 Task: Add Alba Botanica Hawaiian Detox Renewing Lotion to the cart.
Action: Mouse moved to (786, 273)
Screenshot: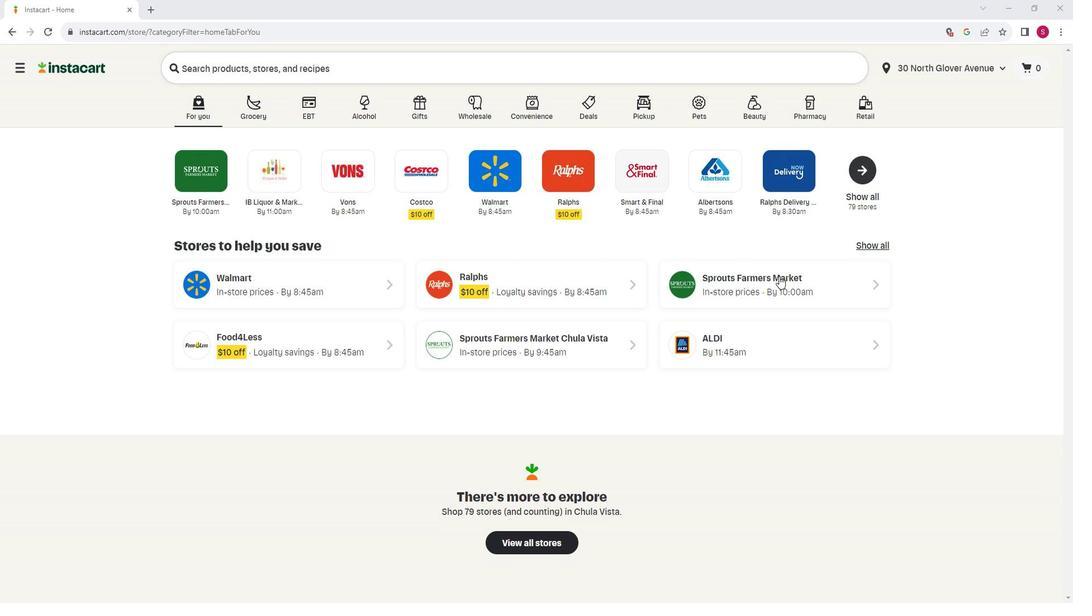
Action: Mouse pressed left at (786, 273)
Screenshot: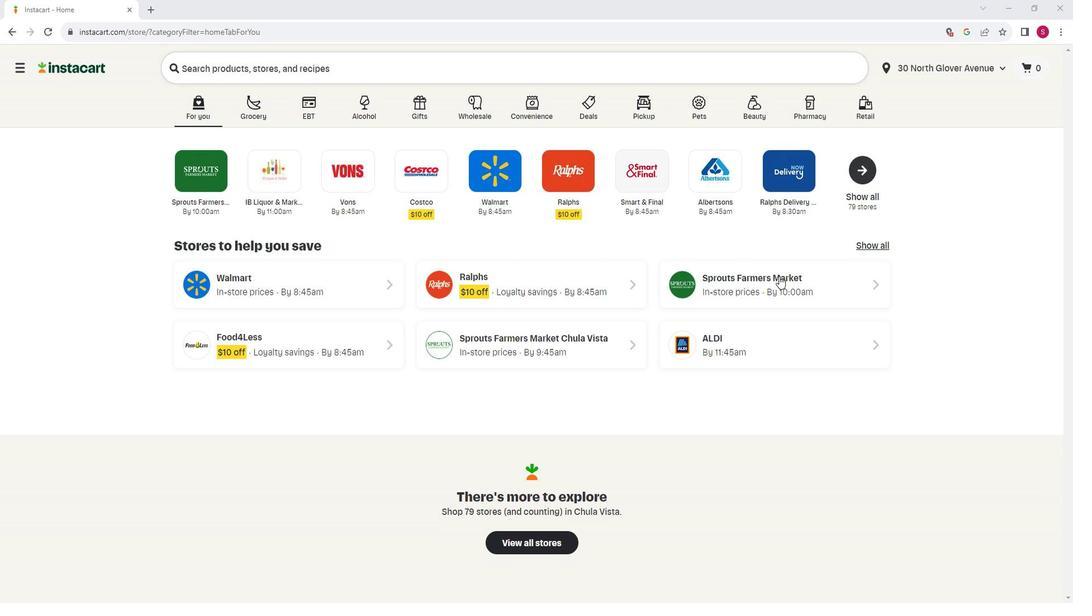 
Action: Mouse moved to (67, 385)
Screenshot: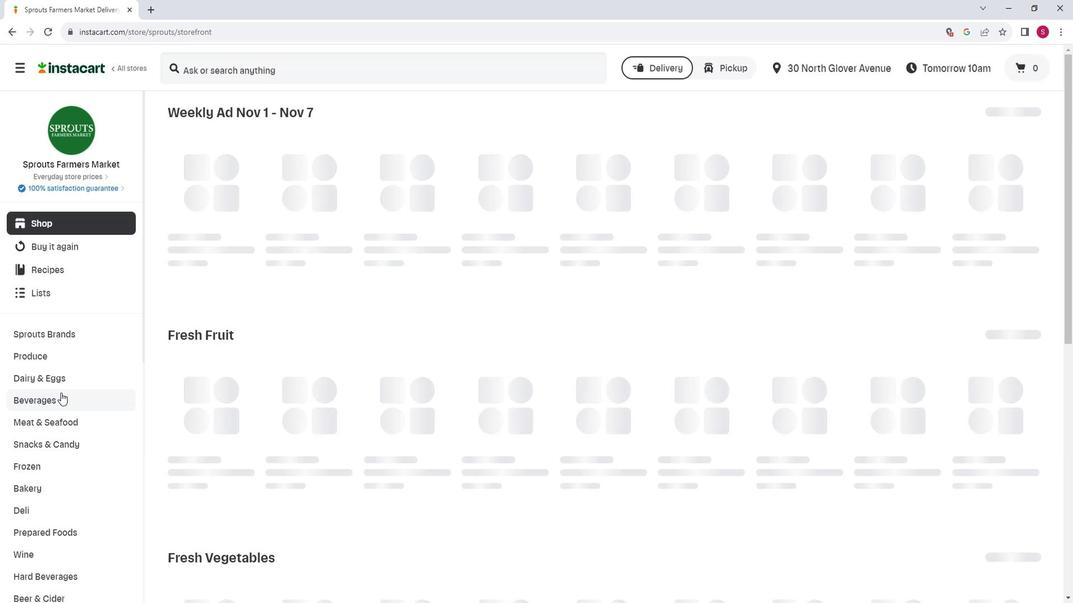 
Action: Mouse scrolled (67, 384) with delta (0, 0)
Screenshot: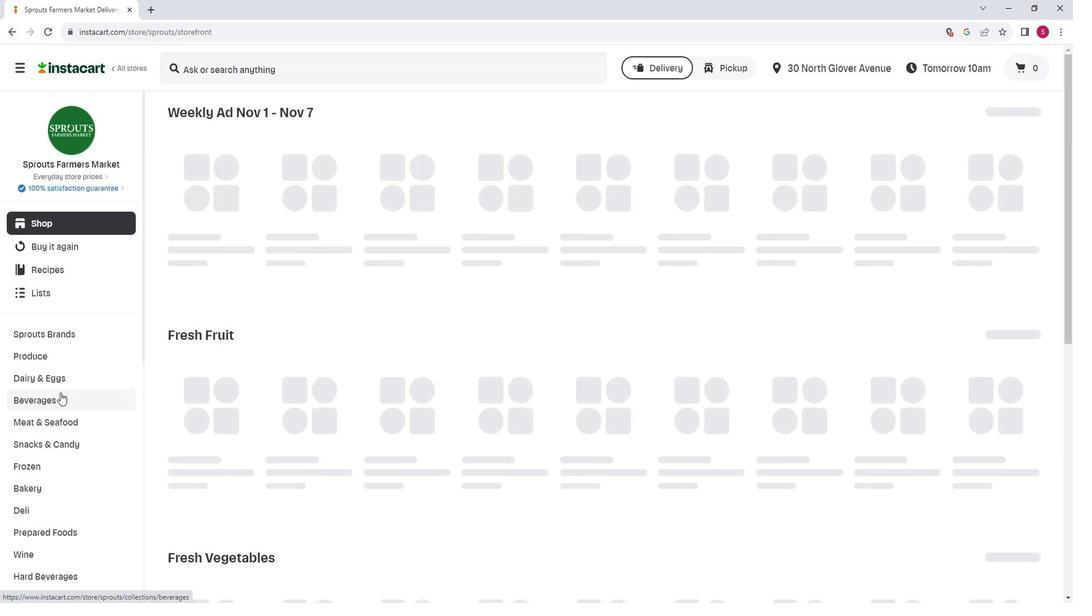 
Action: Mouse scrolled (67, 384) with delta (0, 0)
Screenshot: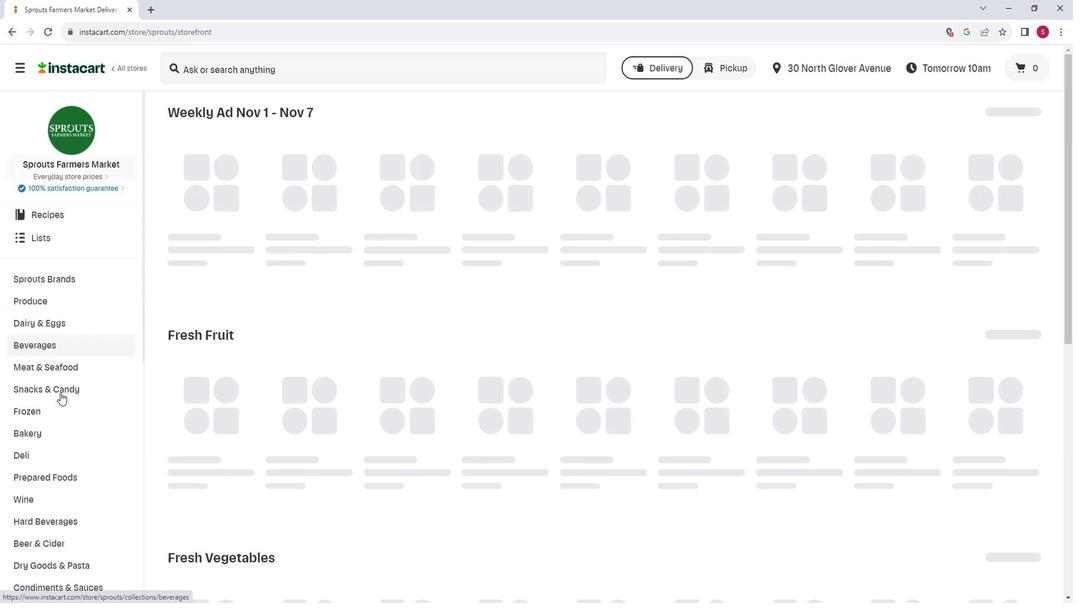 
Action: Mouse moved to (68, 385)
Screenshot: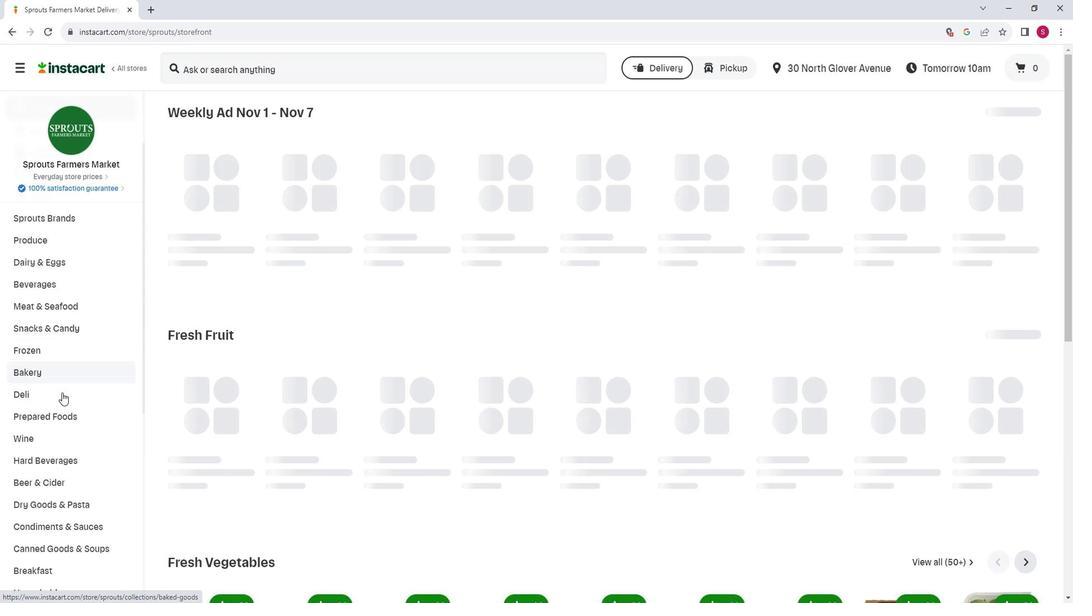 
Action: Mouse scrolled (68, 384) with delta (0, 0)
Screenshot: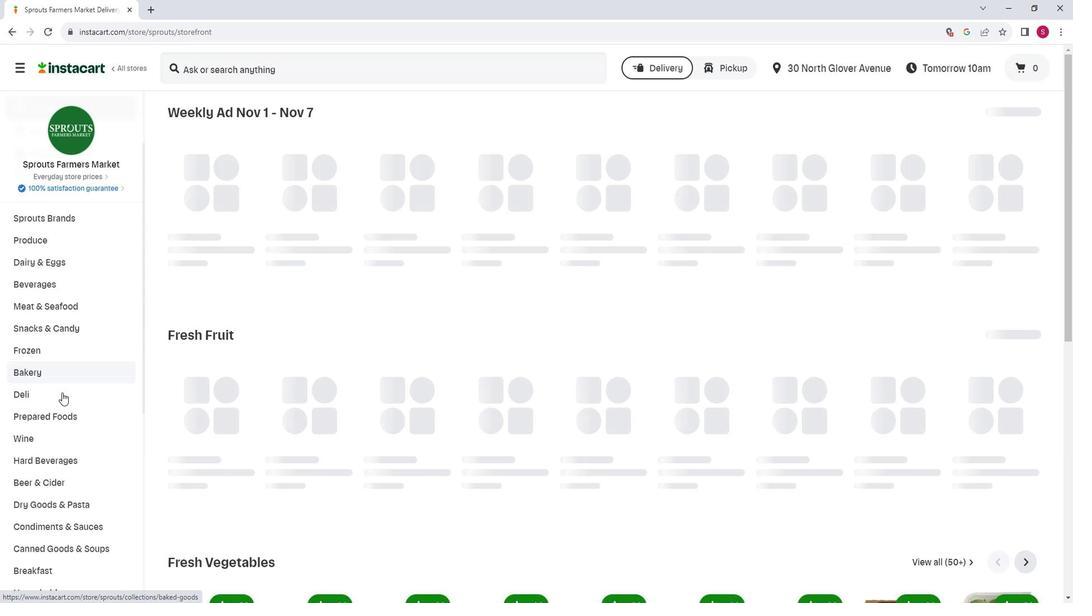 
Action: Mouse moved to (72, 385)
Screenshot: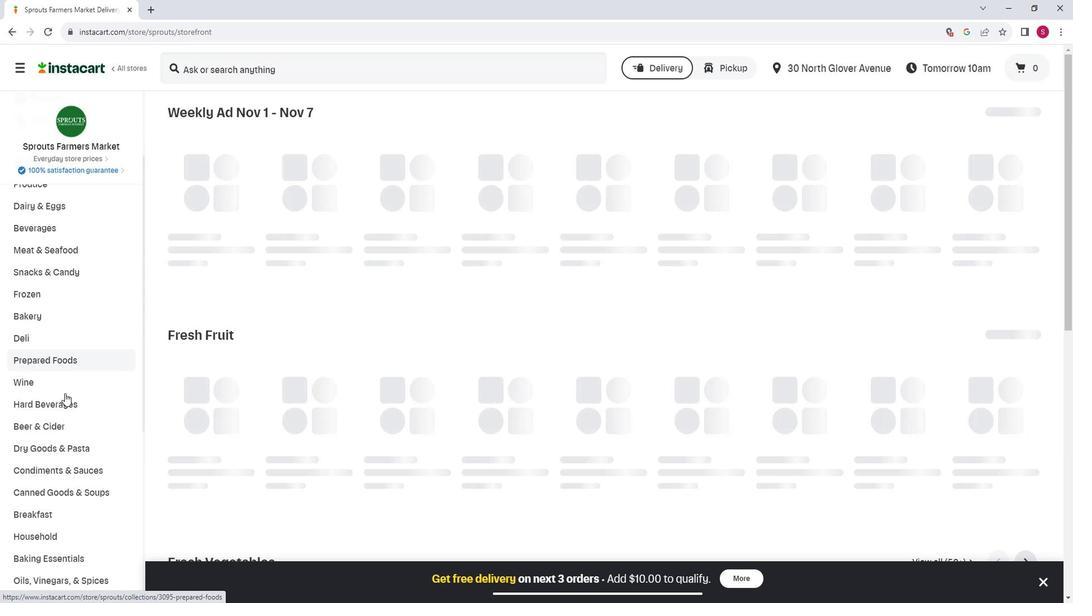 
Action: Mouse scrolled (72, 385) with delta (0, 0)
Screenshot: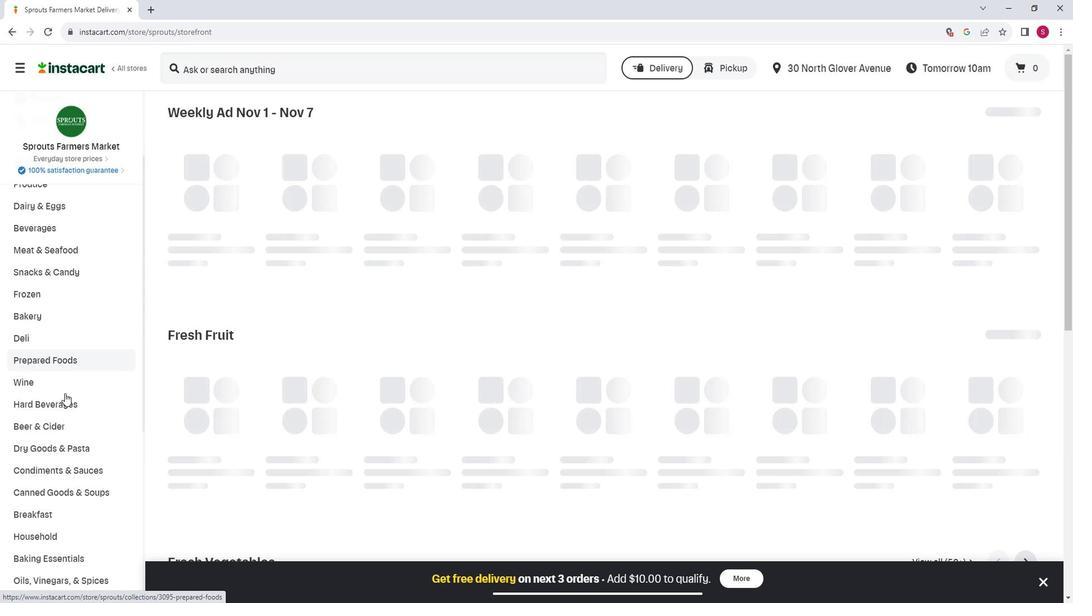 
Action: Mouse moved to (75, 379)
Screenshot: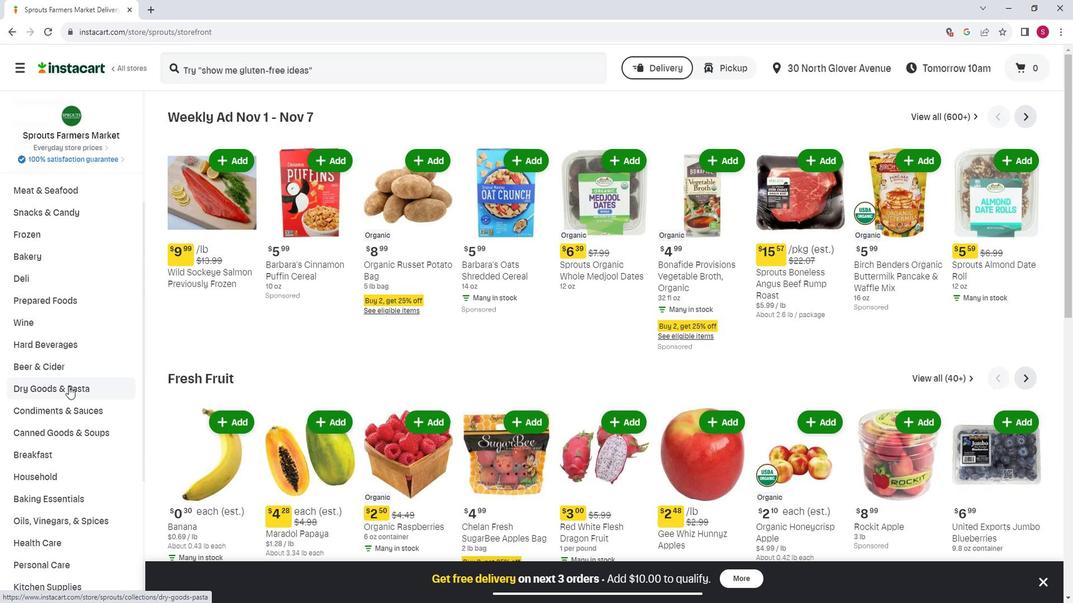 
Action: Mouse scrolled (75, 378) with delta (0, 0)
Screenshot: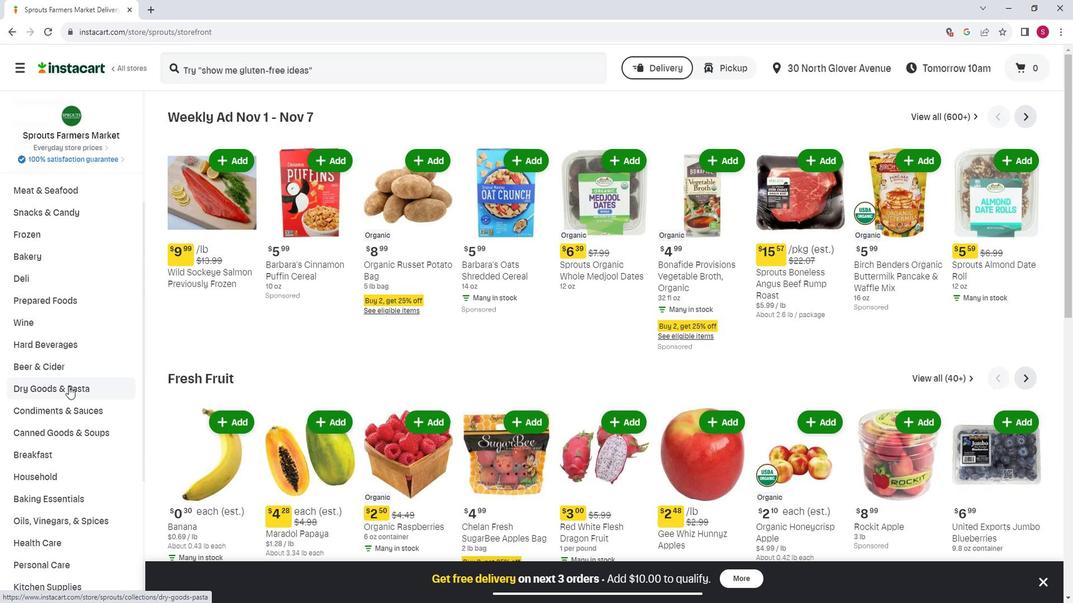 
Action: Mouse moved to (58, 498)
Screenshot: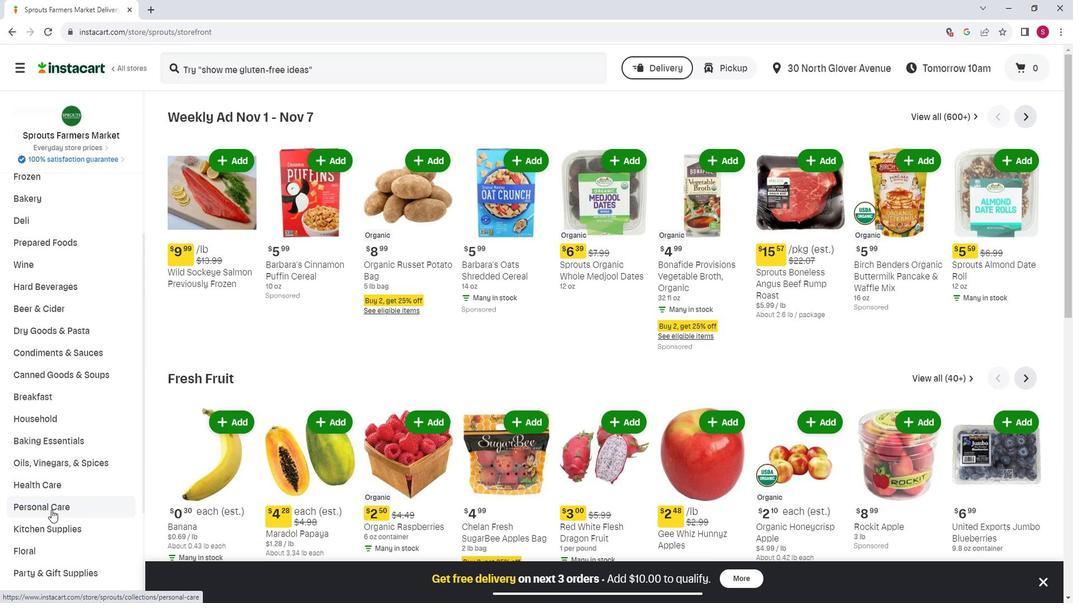 
Action: Mouse pressed left at (58, 498)
Screenshot: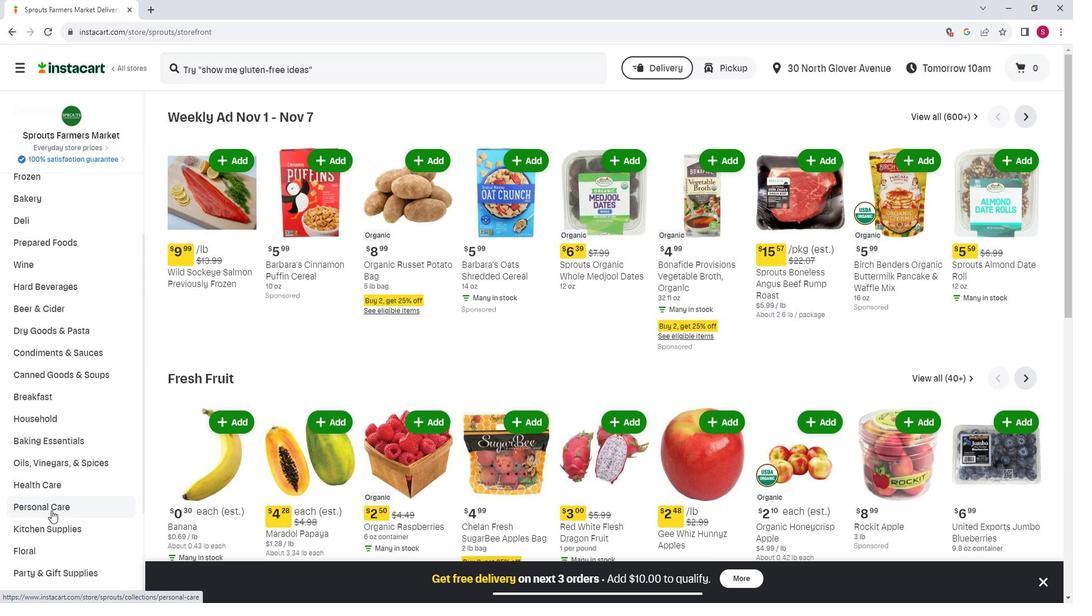 
Action: Mouse moved to (287, 147)
Screenshot: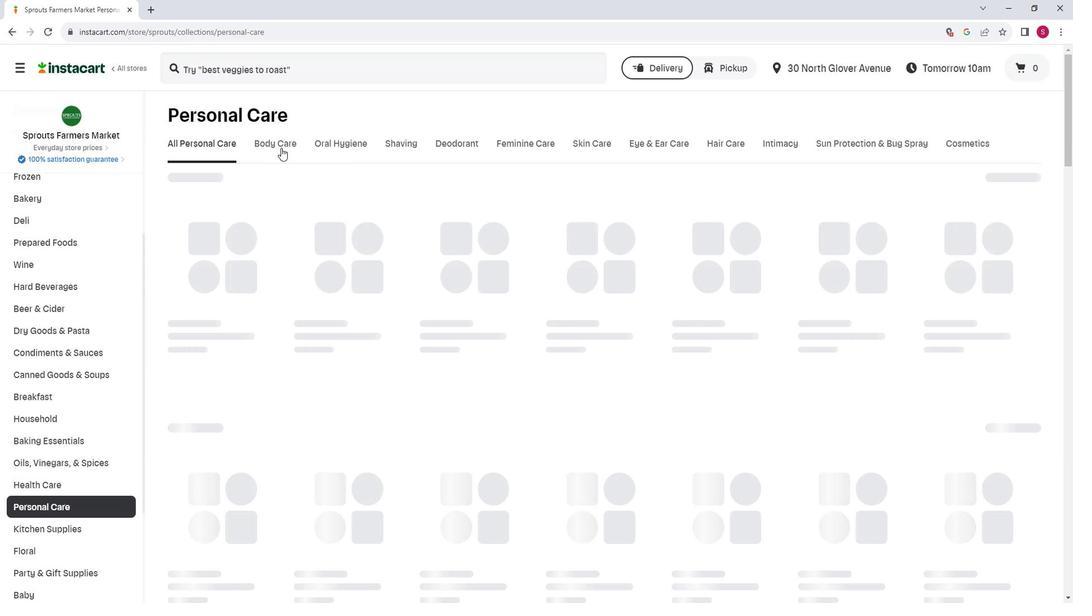 
Action: Mouse pressed left at (287, 147)
Screenshot: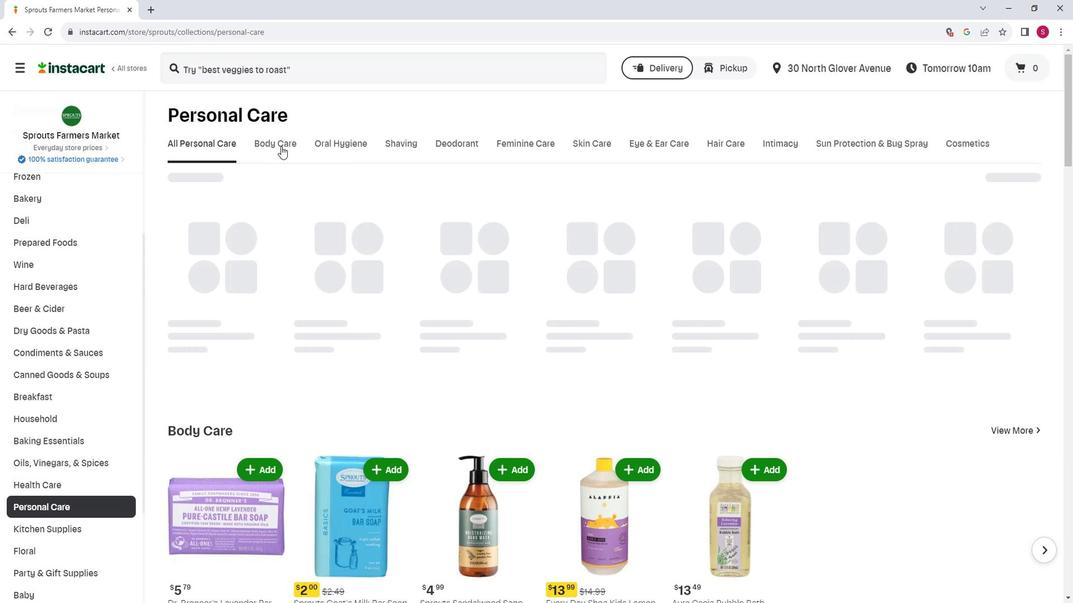 
Action: Mouse moved to (439, 193)
Screenshot: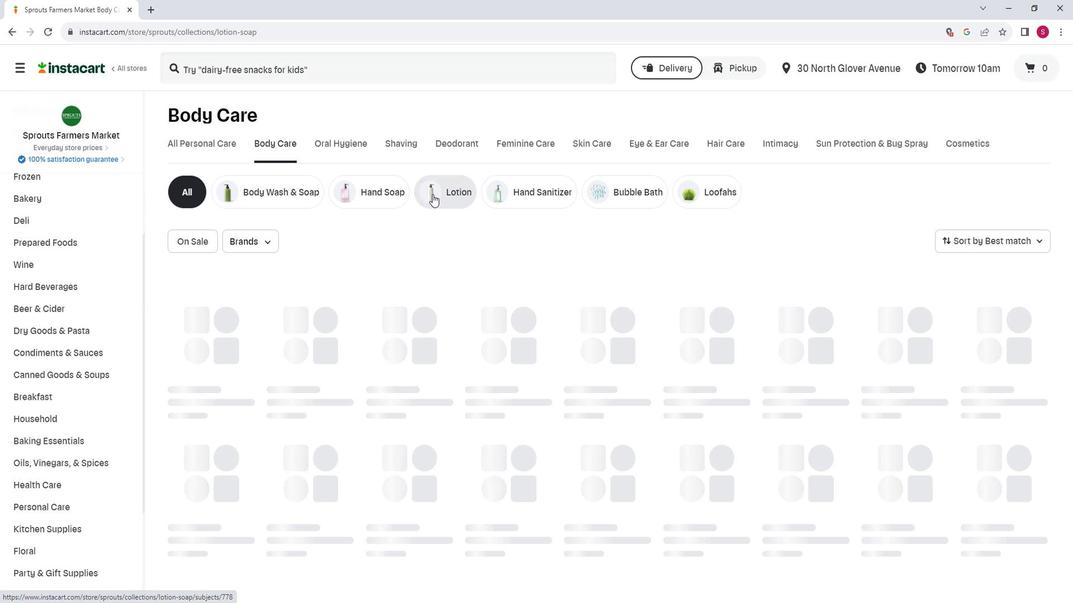 
Action: Mouse pressed left at (439, 193)
Screenshot: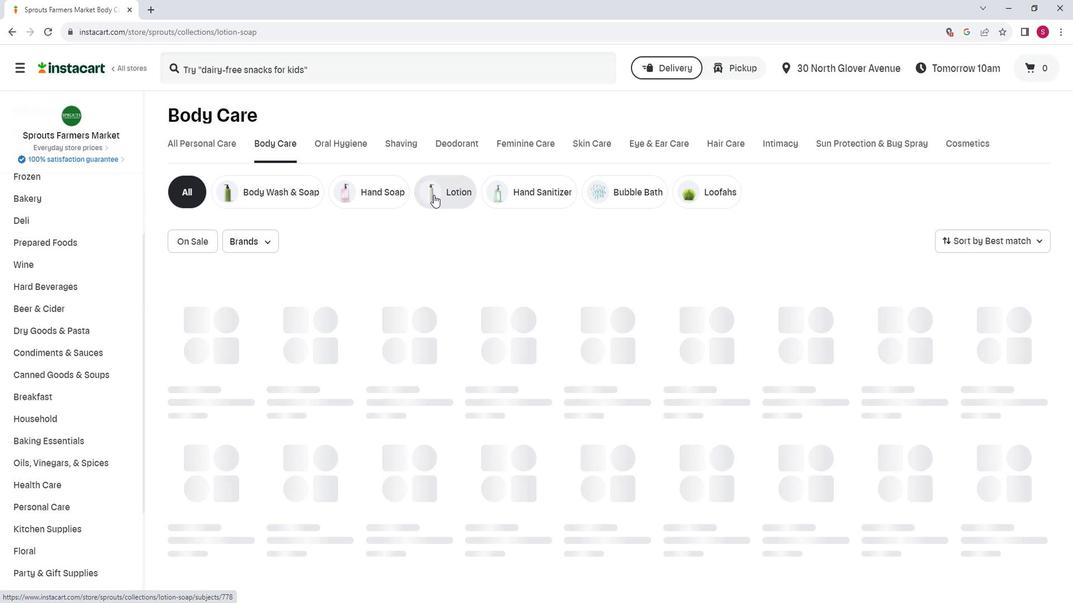 
Action: Mouse moved to (296, 77)
Screenshot: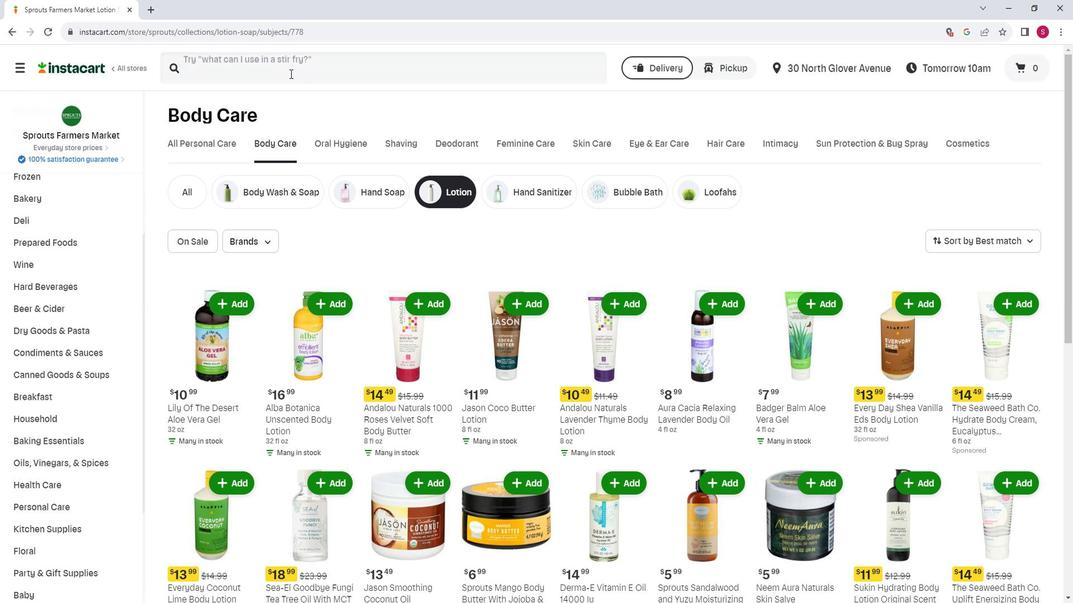 
Action: Mouse pressed left at (296, 77)
Screenshot: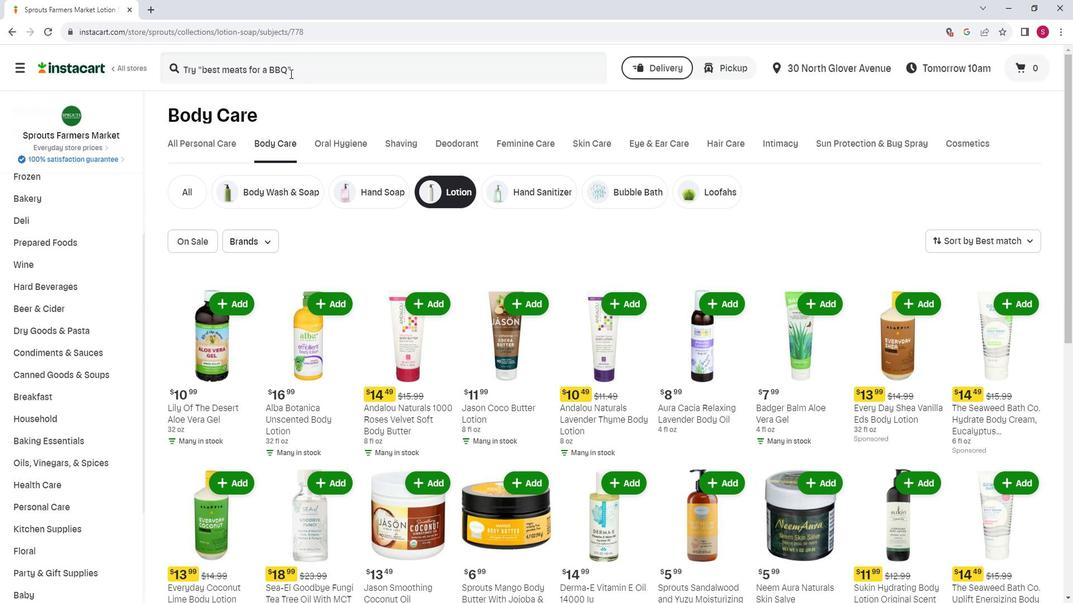 
Action: Key pressed <Key.shift>Ab<Key.backspace>lba<Key.space><Key.shift><Key.shift>Botaniv<Key.backspace>ca<Key.space><Key.shift>Hawaiian<Key.space><Key.shift>Detox<Key.space><Key.shift>Rene
Screenshot: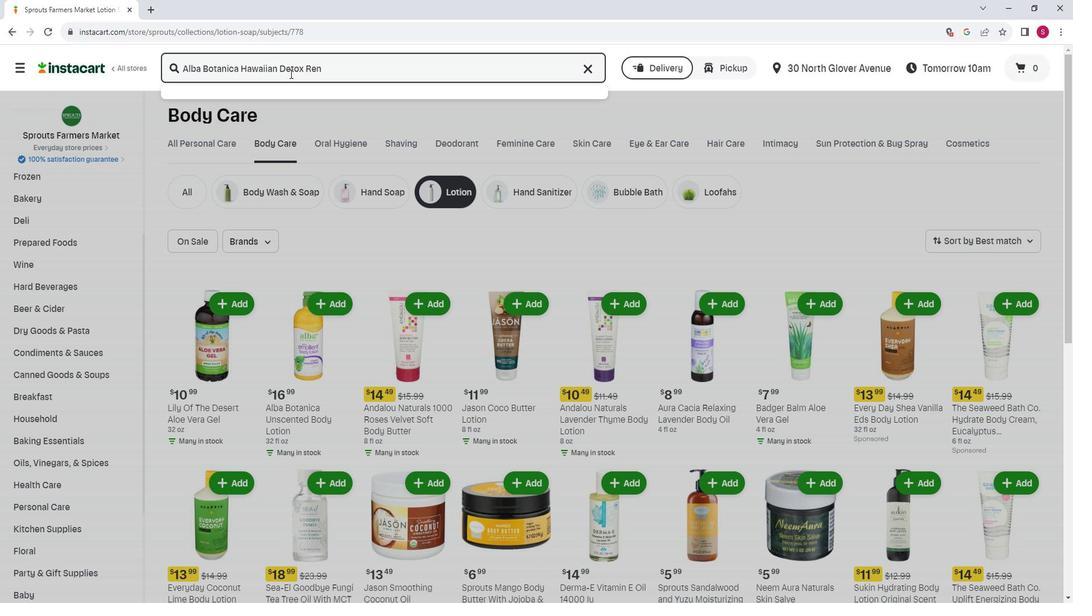 
Action: Mouse moved to (296, 76)
Screenshot: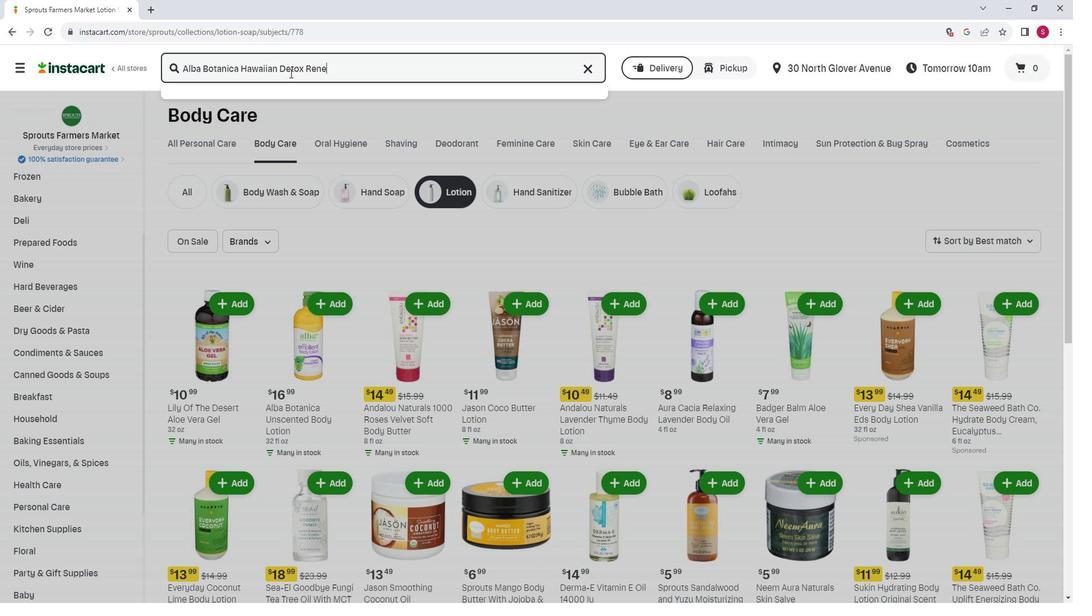 
Action: Key pressed wib
Screenshot: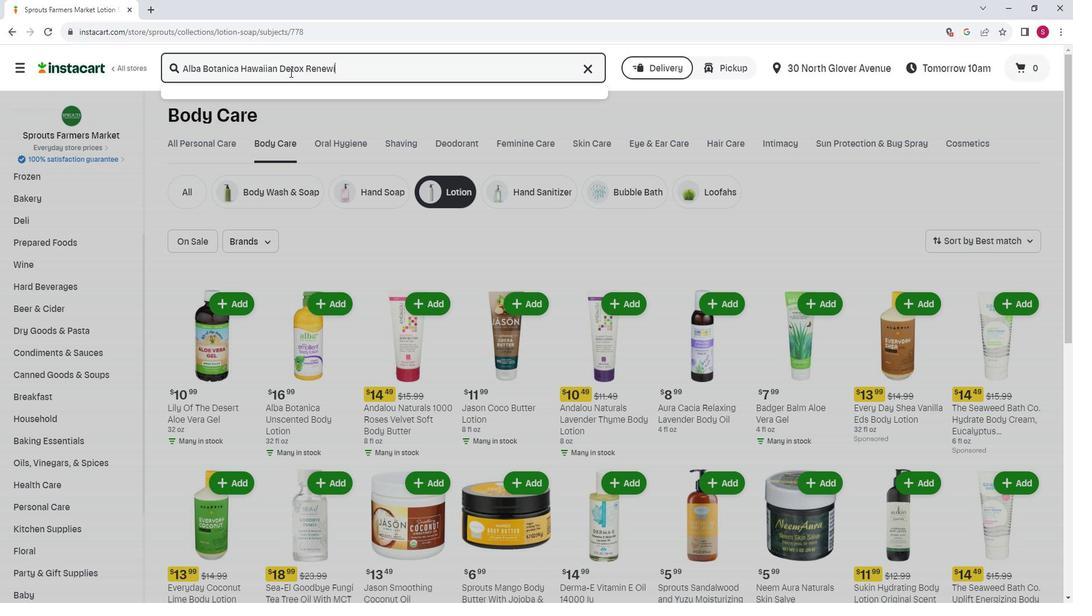 
Action: Mouse moved to (333, 61)
Screenshot: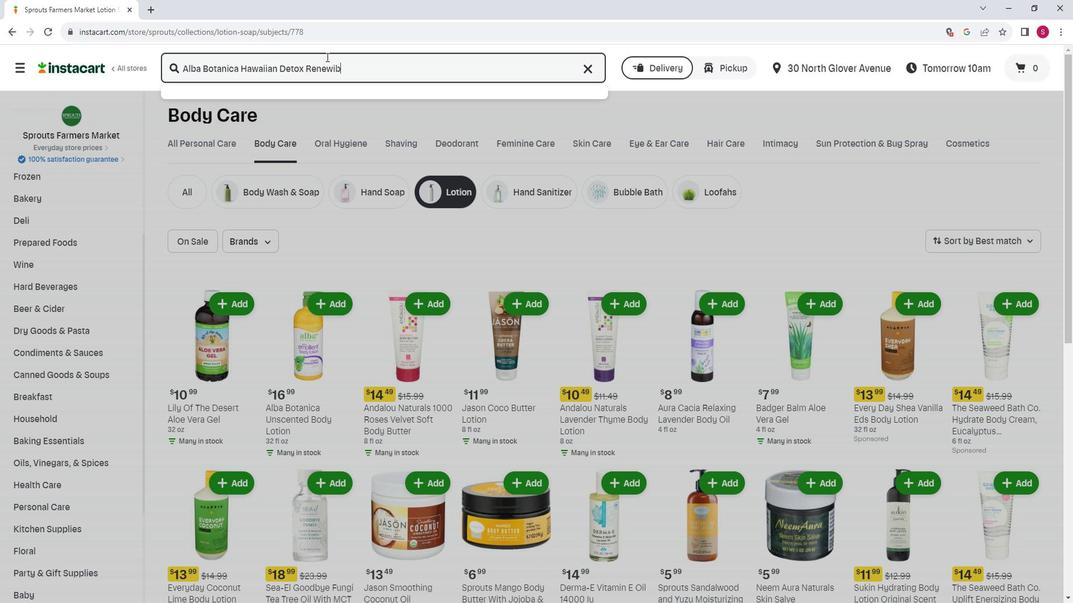 
Action: Key pressed <Key.backspace>n
Screenshot: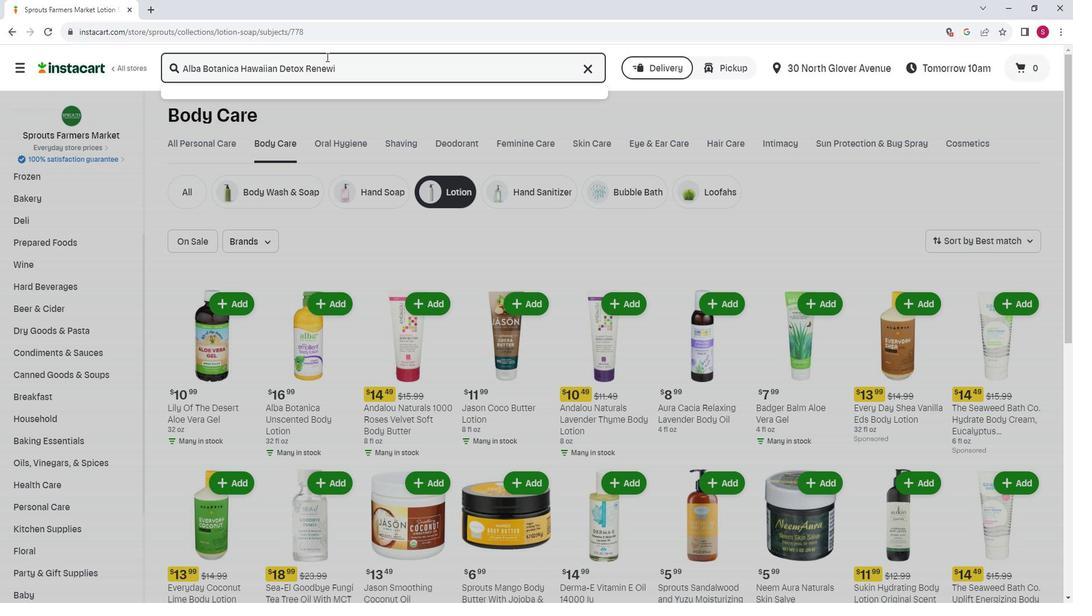 
Action: Mouse moved to (308, 47)
Screenshot: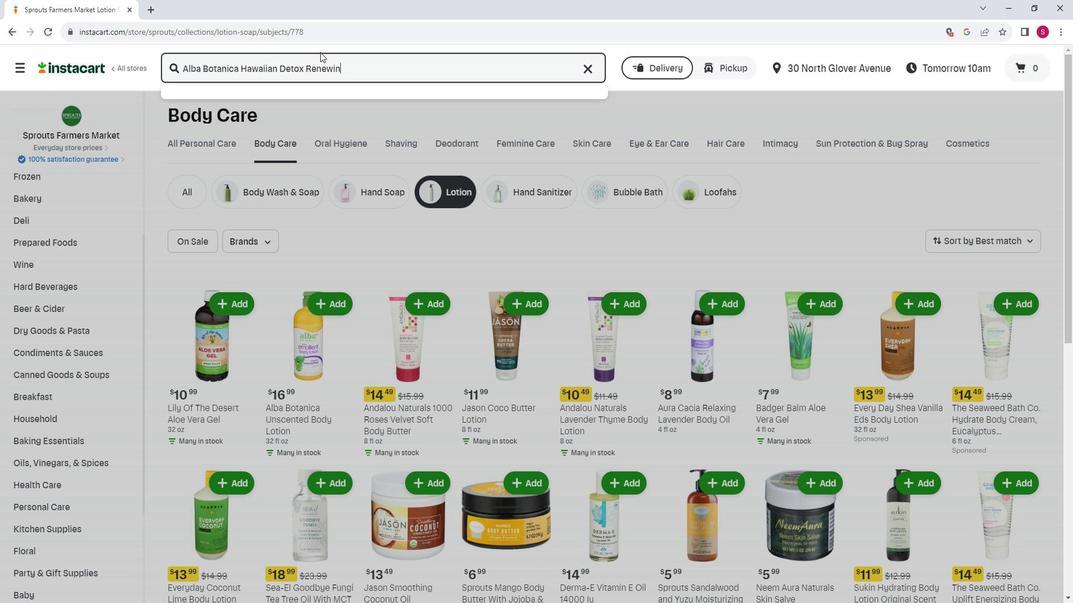 
Action: Key pressed g
Screenshot: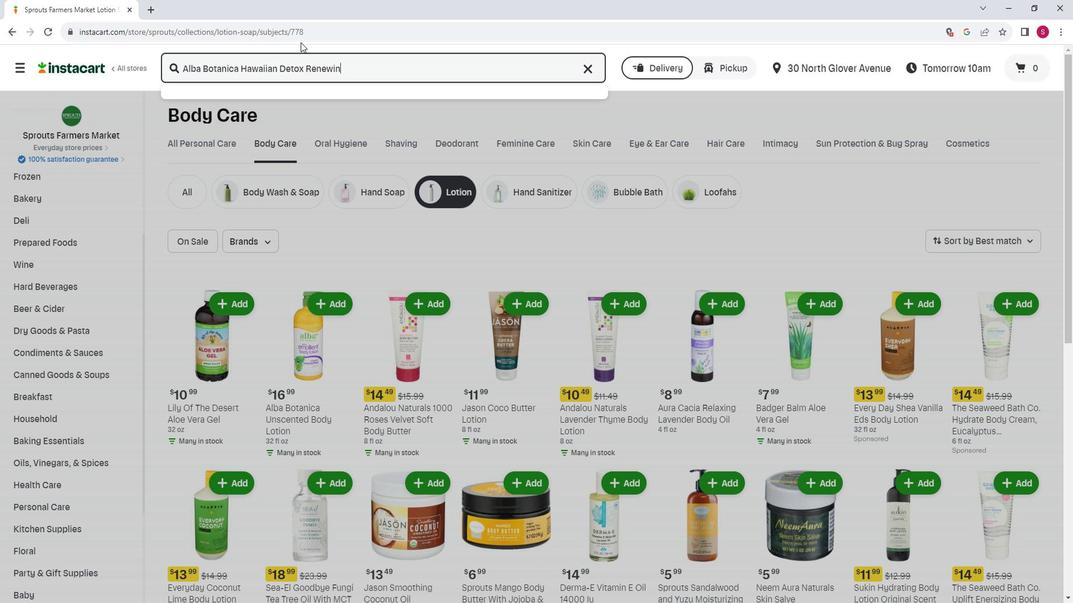 
Action: Mouse moved to (307, 47)
Screenshot: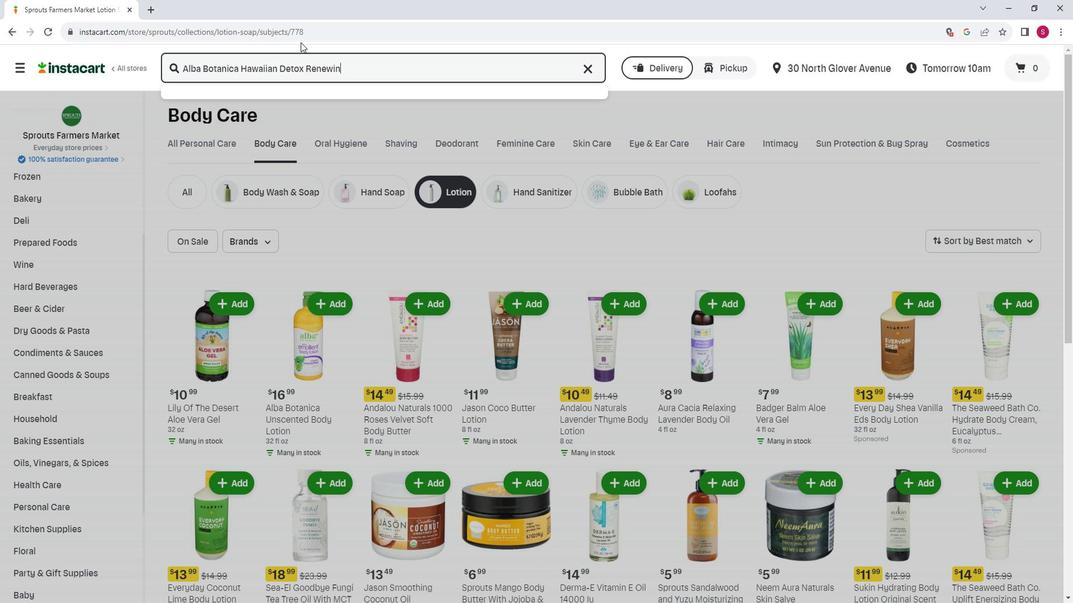 
Action: Key pressed <Key.space><Key.shift>Lotion<Key.enter>
Screenshot: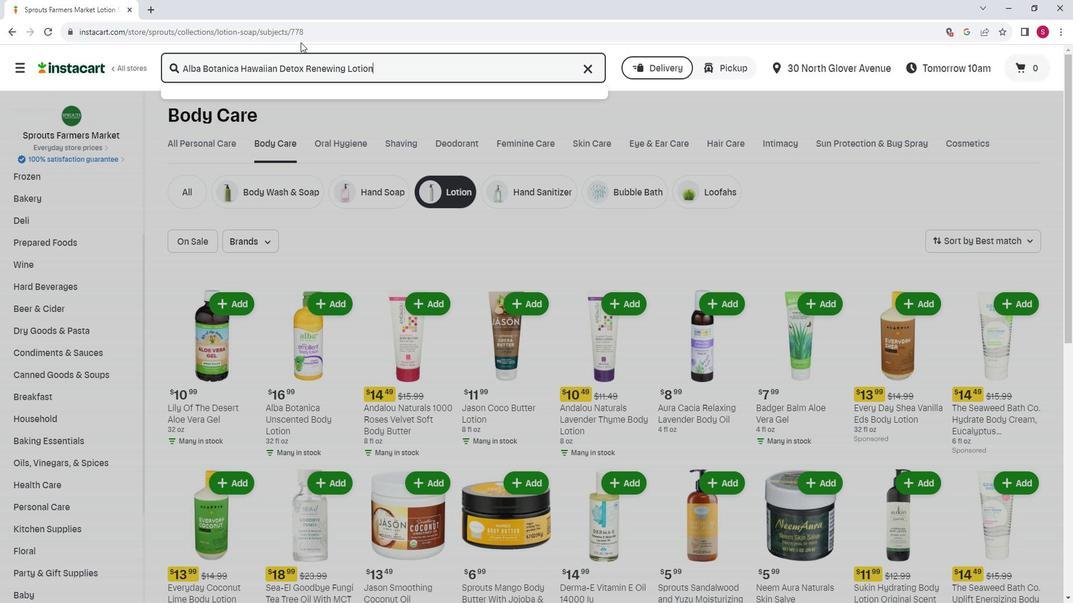 
Action: Mouse moved to (296, 163)
Screenshot: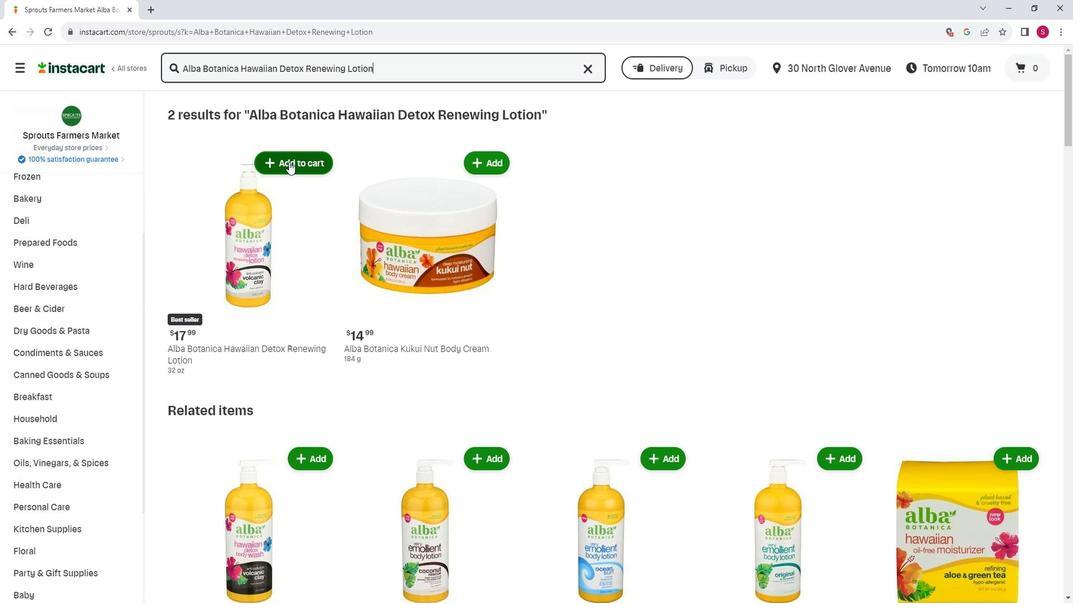 
Action: Mouse pressed left at (296, 163)
Screenshot: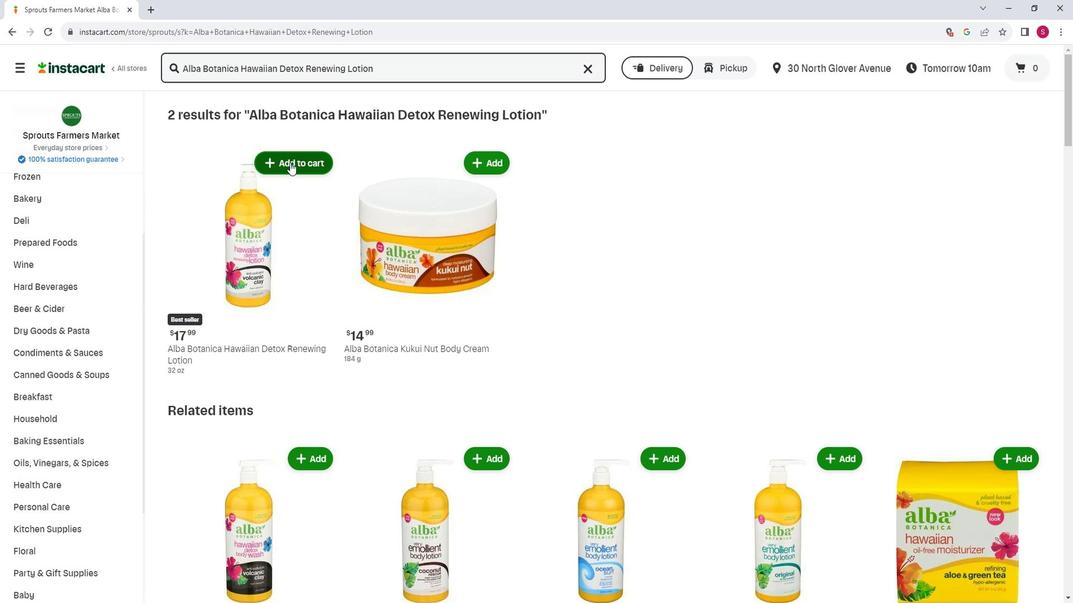 
Action: Mouse moved to (304, 147)
Screenshot: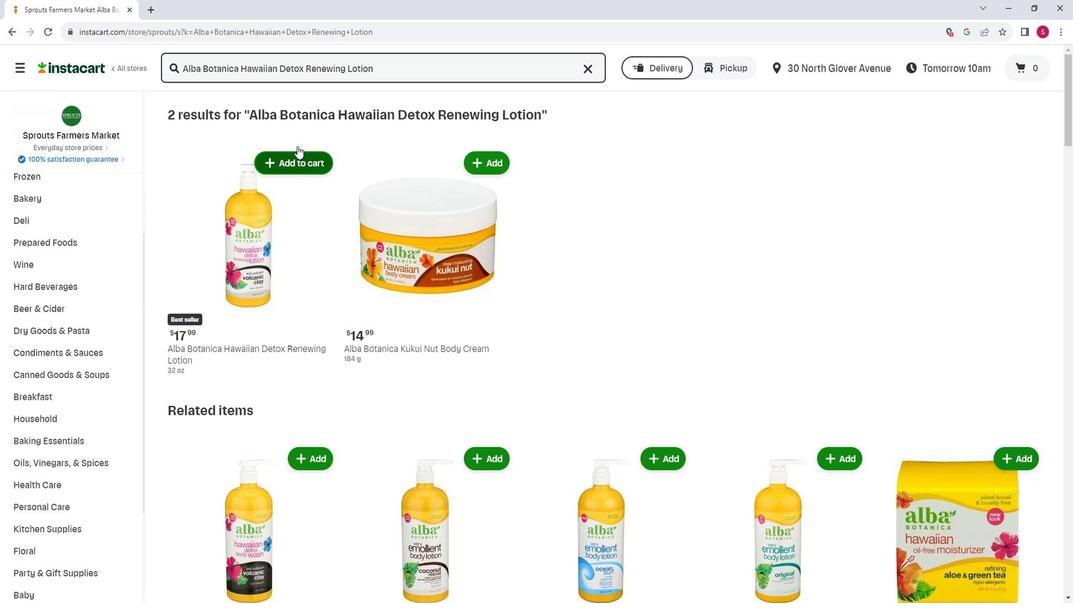 
